 Task: Create a due date automation trigger when advanced on, on the tuesday of the week before a card is due add basic not assigned to member @aryan at 11:00 AM.
Action: Mouse moved to (893, 79)
Screenshot: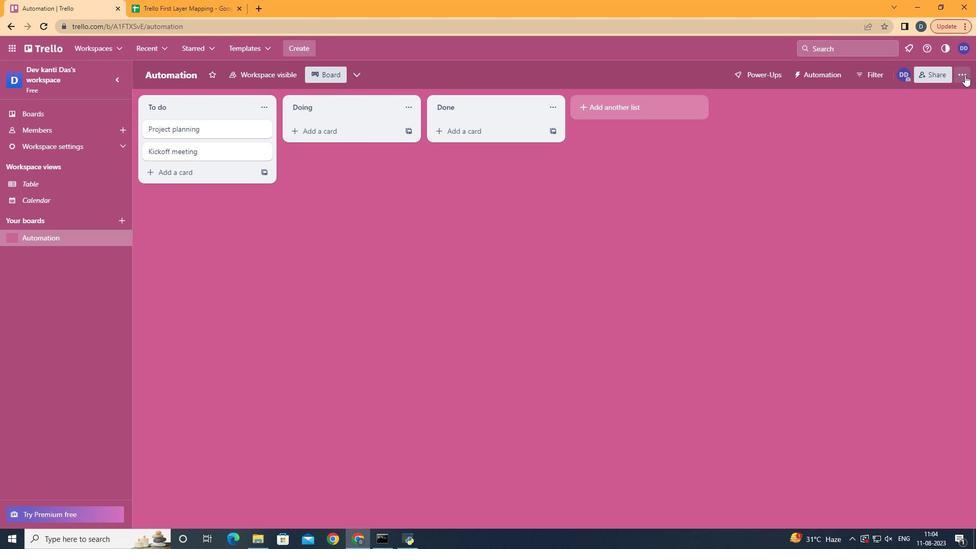 
Action: Mouse pressed left at (893, 79)
Screenshot: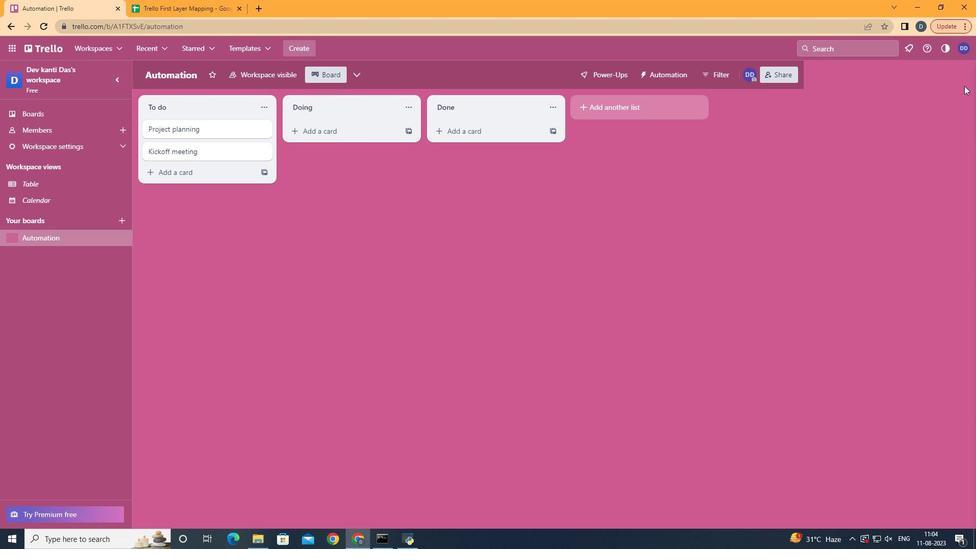 
Action: Mouse moved to (860, 225)
Screenshot: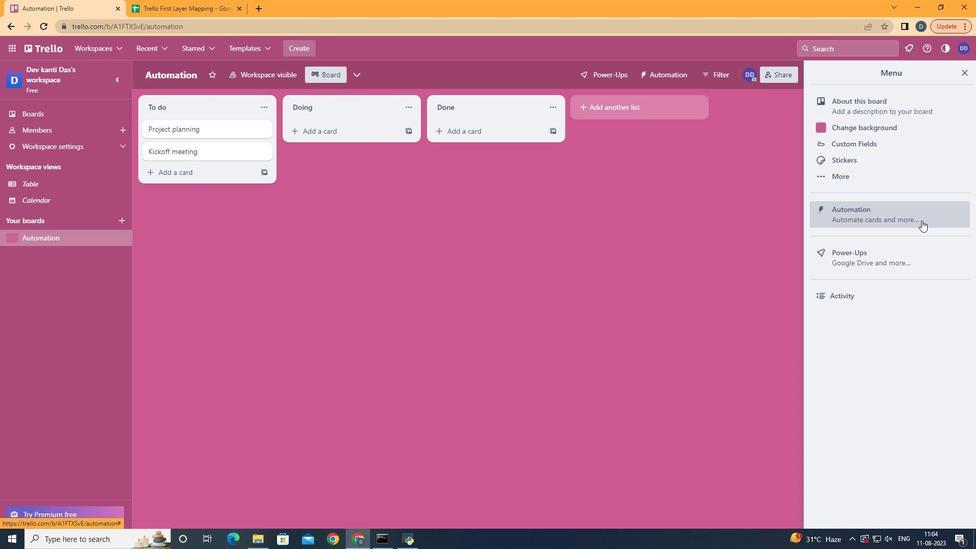 
Action: Mouse pressed left at (860, 225)
Screenshot: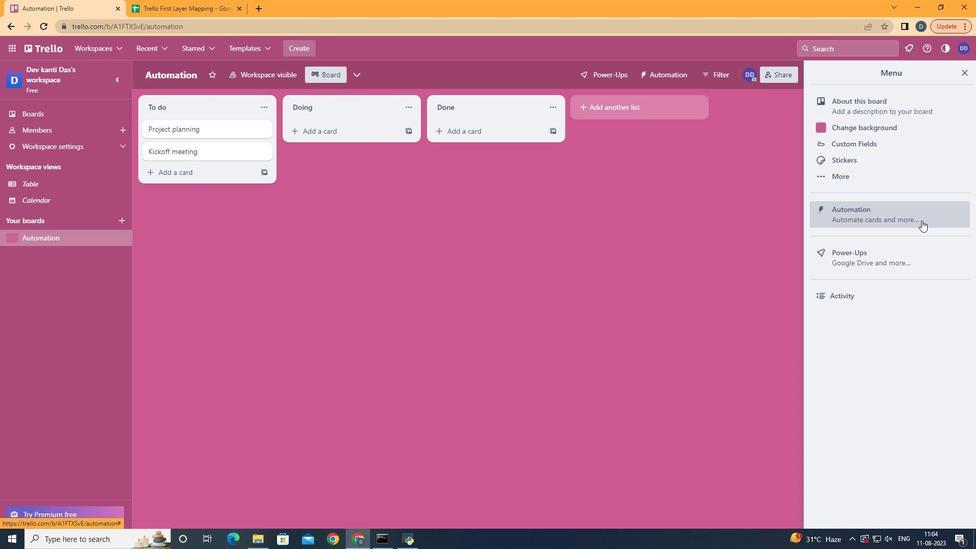 
Action: Mouse moved to (309, 207)
Screenshot: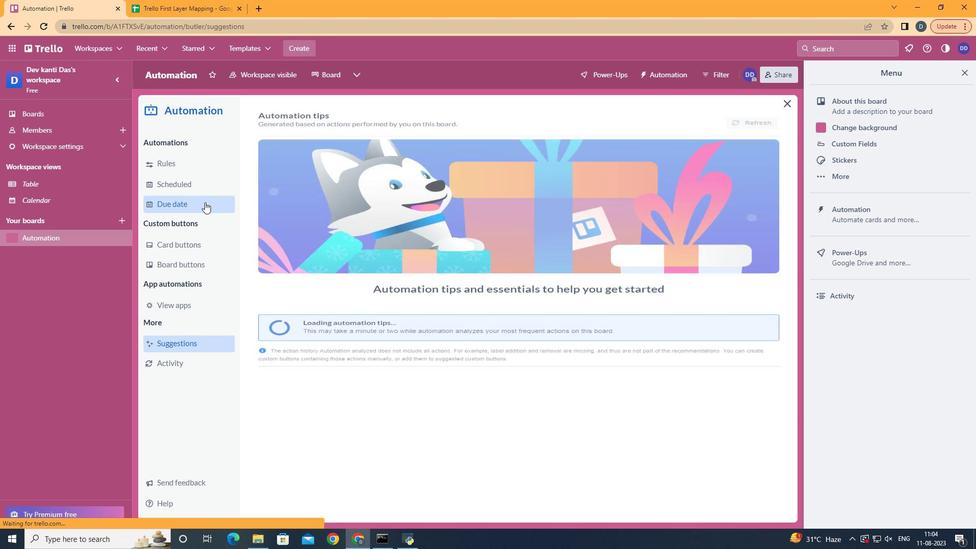 
Action: Mouse pressed left at (309, 207)
Screenshot: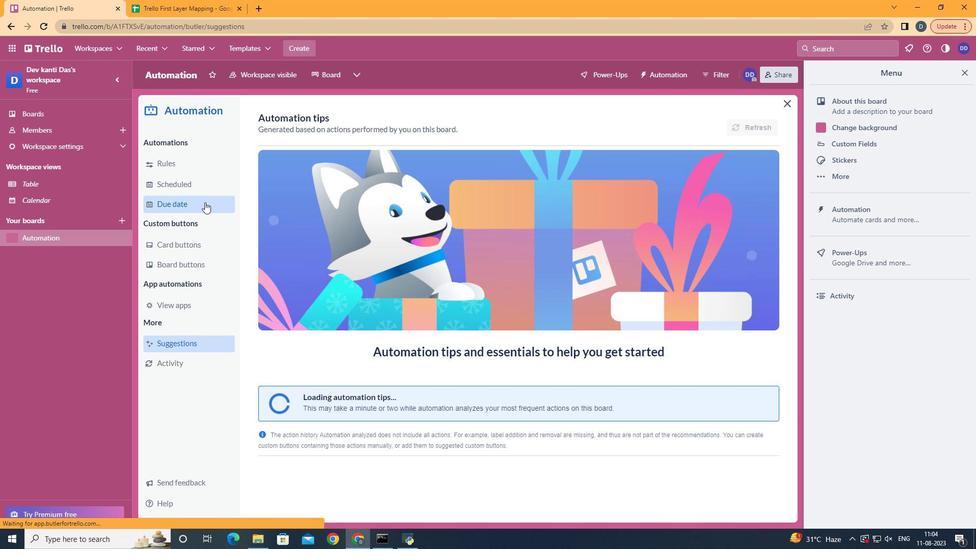 
Action: Mouse moved to (706, 123)
Screenshot: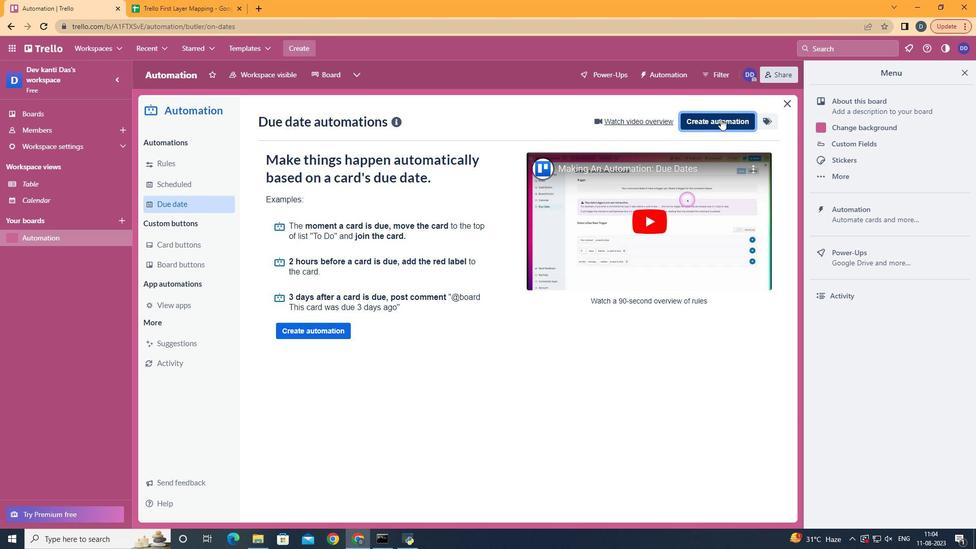 
Action: Mouse pressed left at (706, 123)
Screenshot: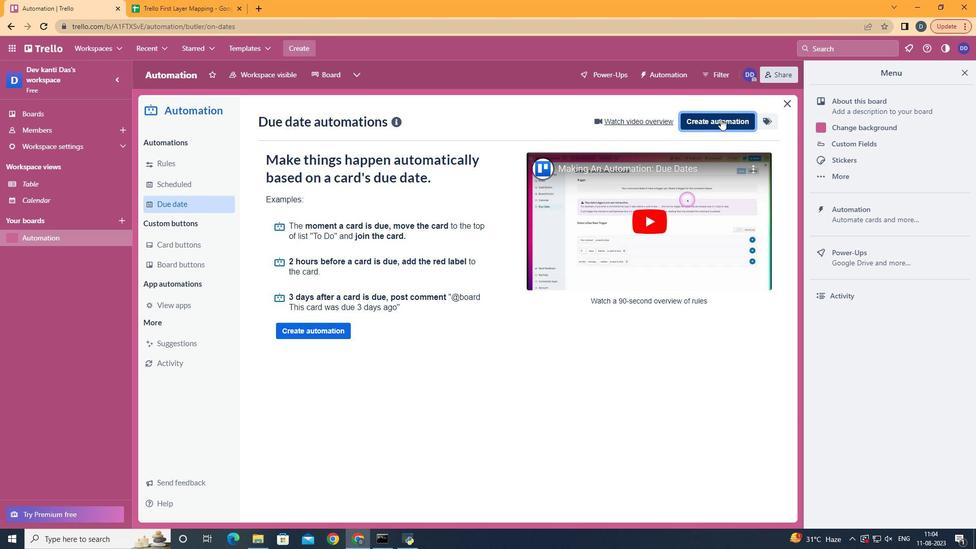 
Action: Mouse moved to (576, 221)
Screenshot: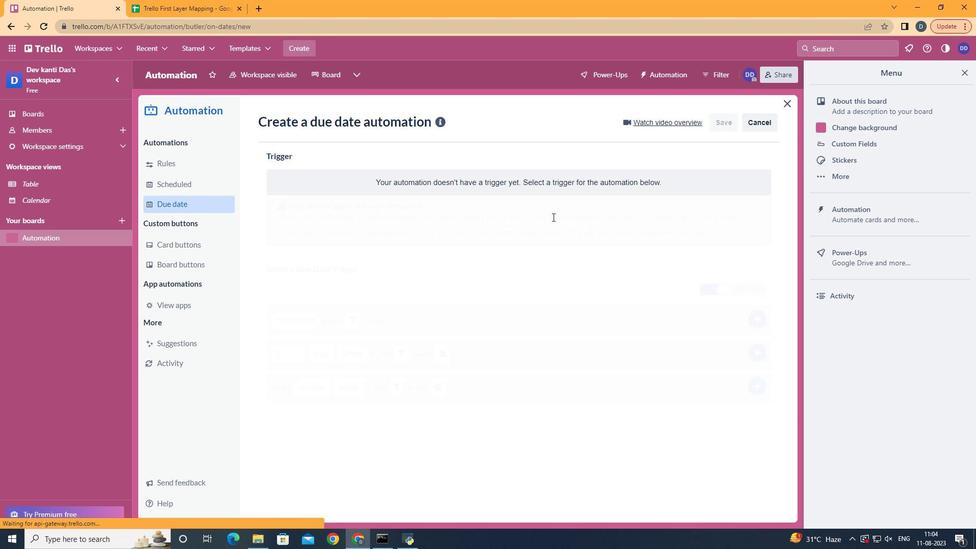 
Action: Mouse pressed left at (576, 221)
Screenshot: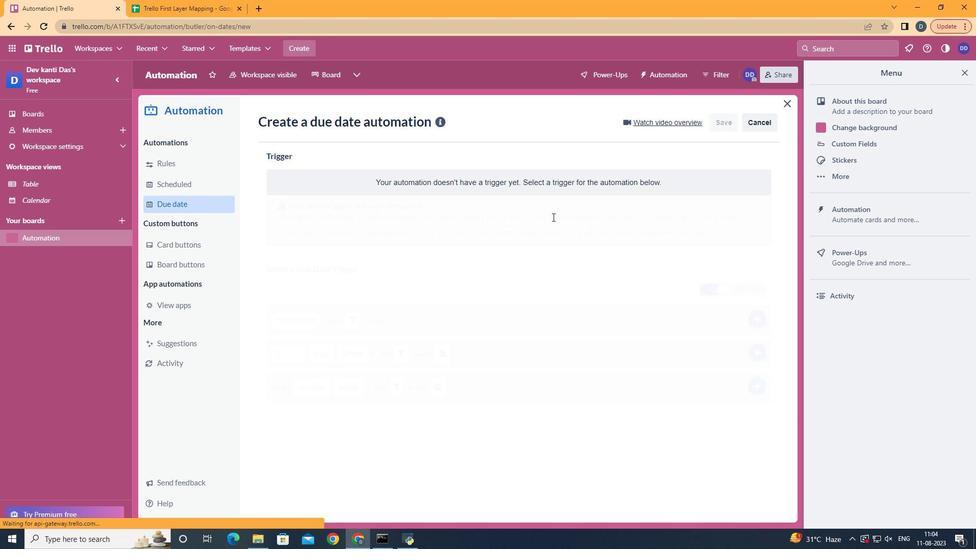 
Action: Mouse moved to (406, 295)
Screenshot: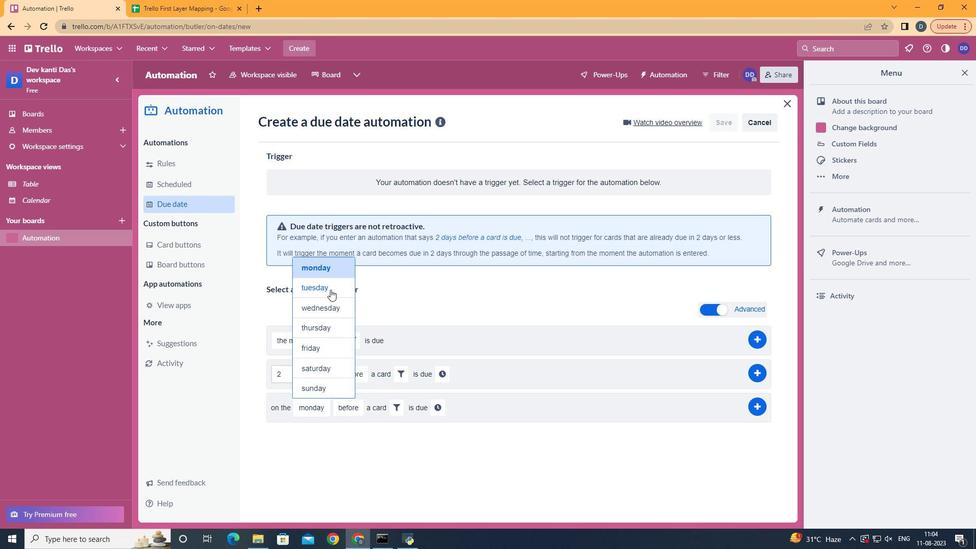 
Action: Mouse pressed left at (406, 295)
Screenshot: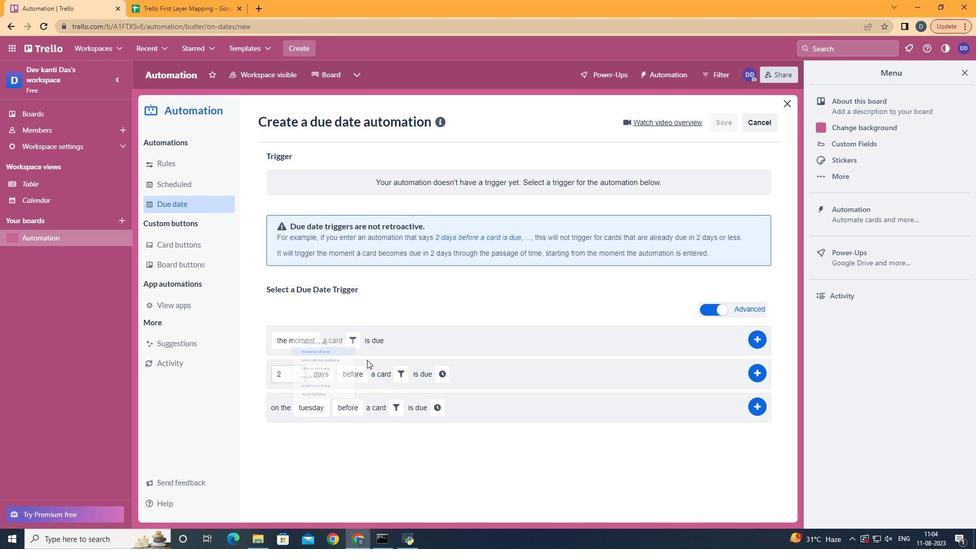 
Action: Mouse moved to (421, 491)
Screenshot: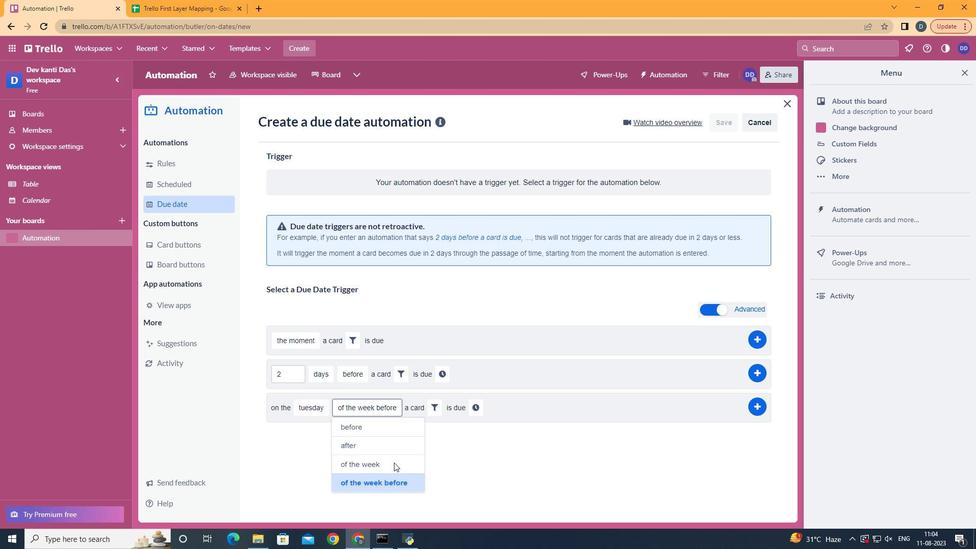 
Action: Mouse pressed left at (421, 491)
Screenshot: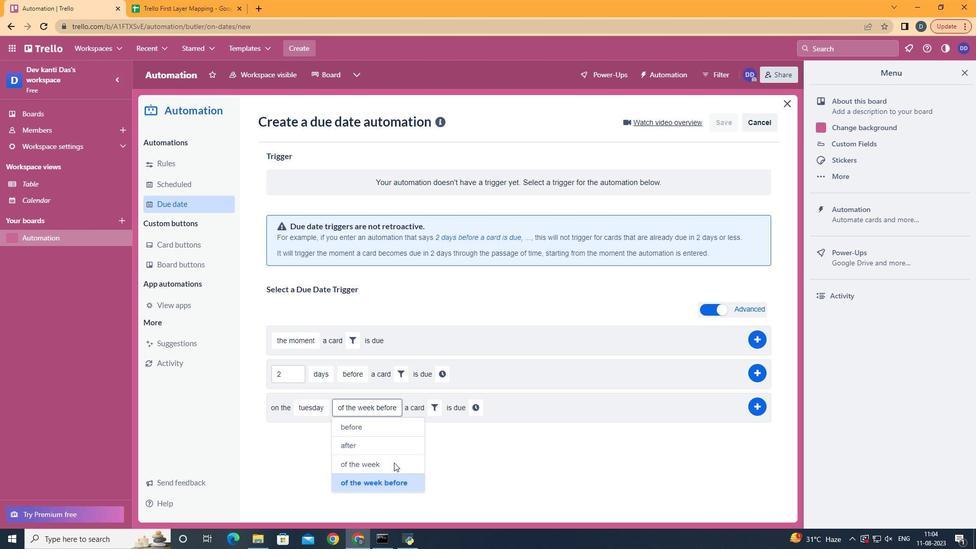 
Action: Mouse moved to (490, 416)
Screenshot: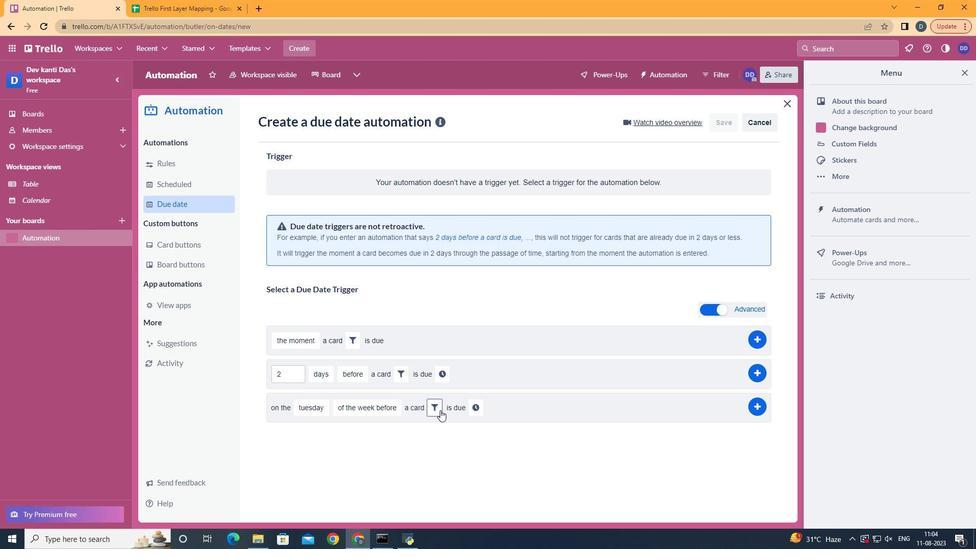 
Action: Mouse pressed left at (490, 416)
Screenshot: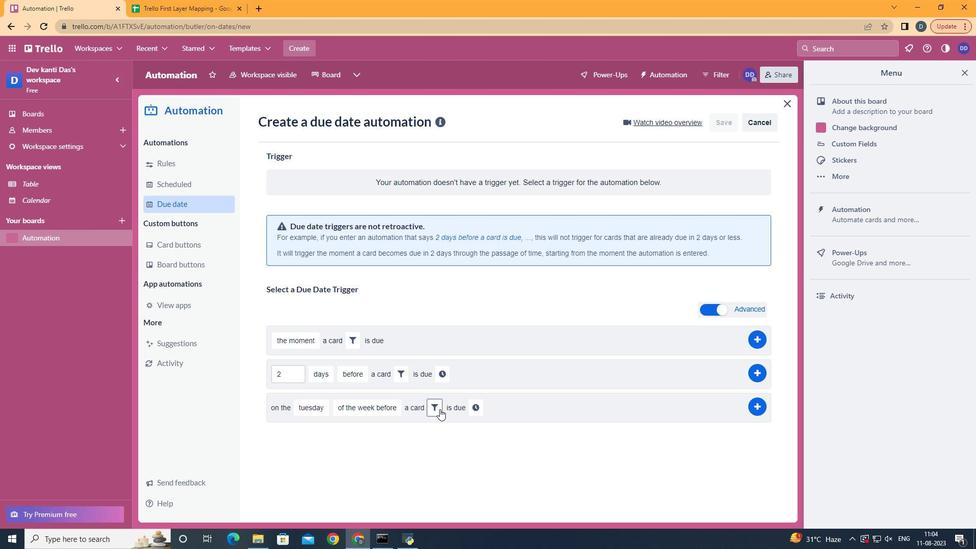 
Action: Mouse moved to (518, 462)
Screenshot: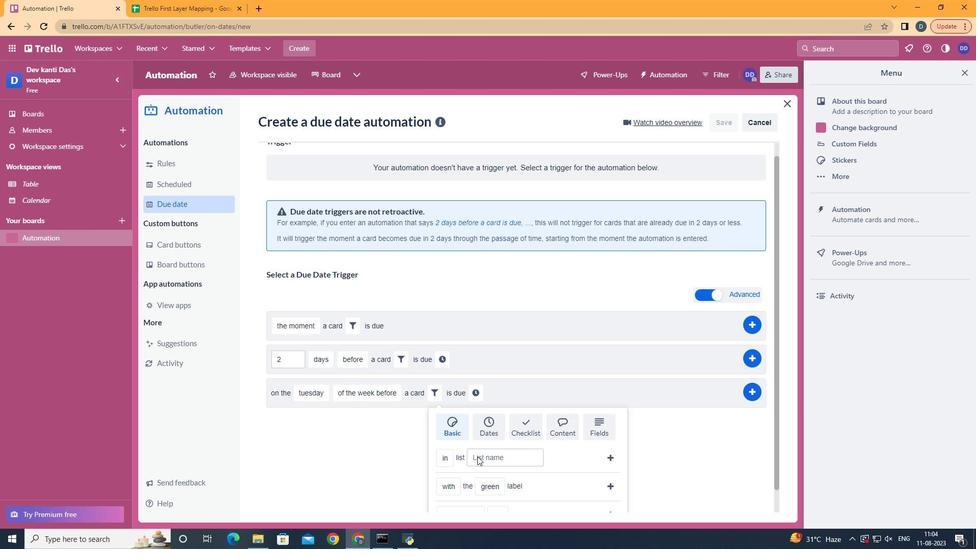 
Action: Mouse scrolled (518, 461) with delta (0, 0)
Screenshot: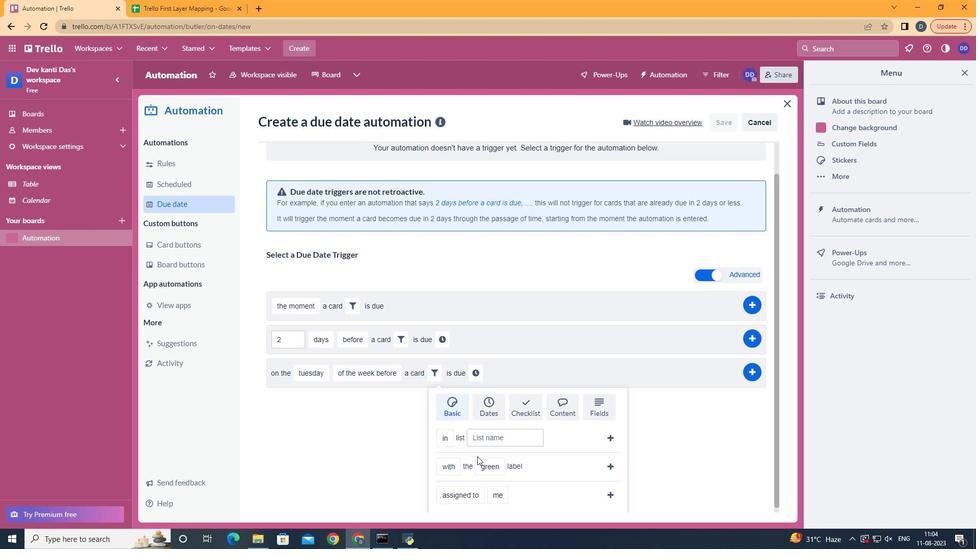 
Action: Mouse scrolled (518, 461) with delta (0, 0)
Screenshot: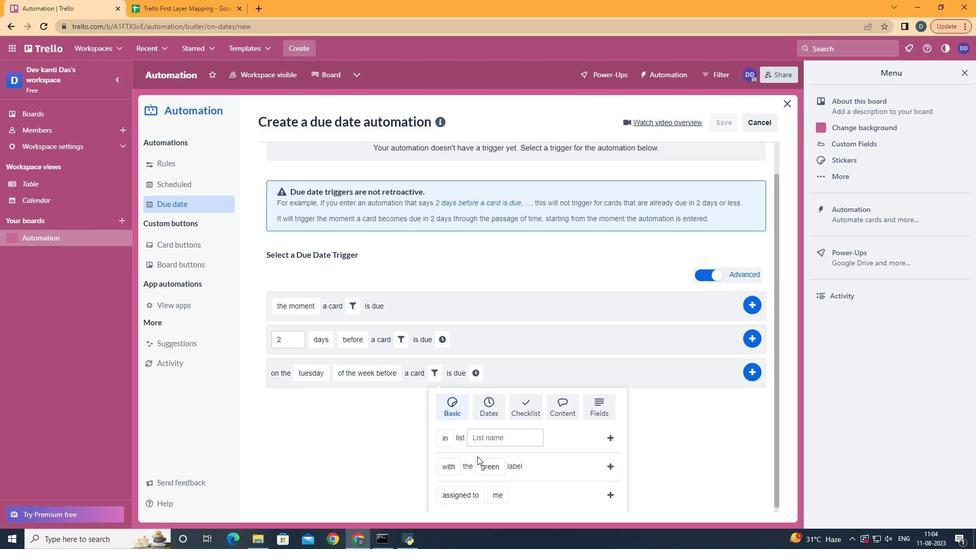 
Action: Mouse scrolled (518, 461) with delta (0, 0)
Screenshot: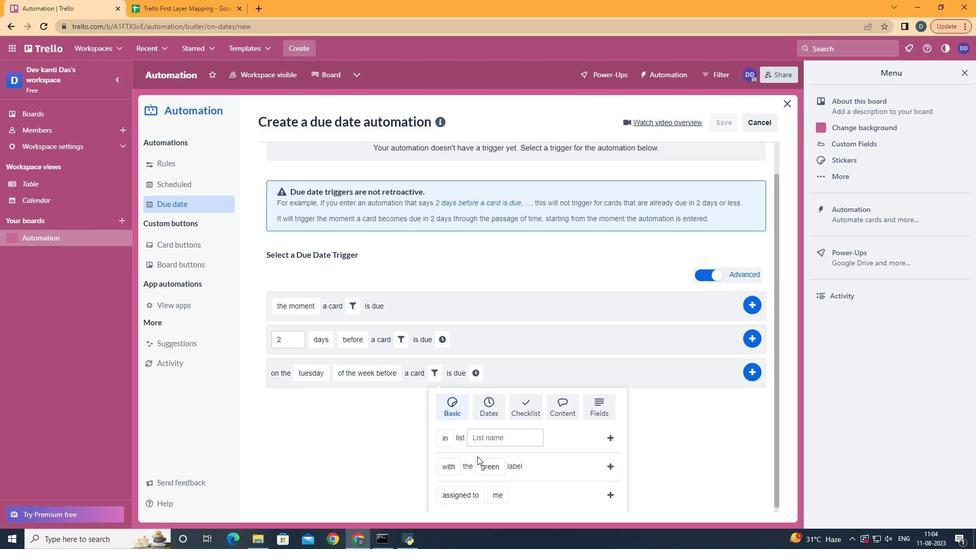 
Action: Mouse scrolled (518, 461) with delta (0, 0)
Screenshot: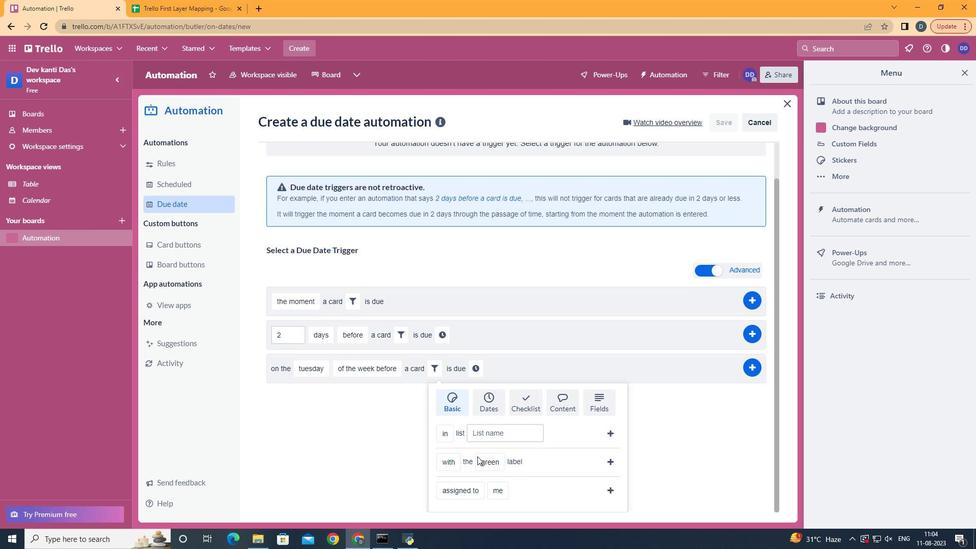 
Action: Mouse moved to (519, 469)
Screenshot: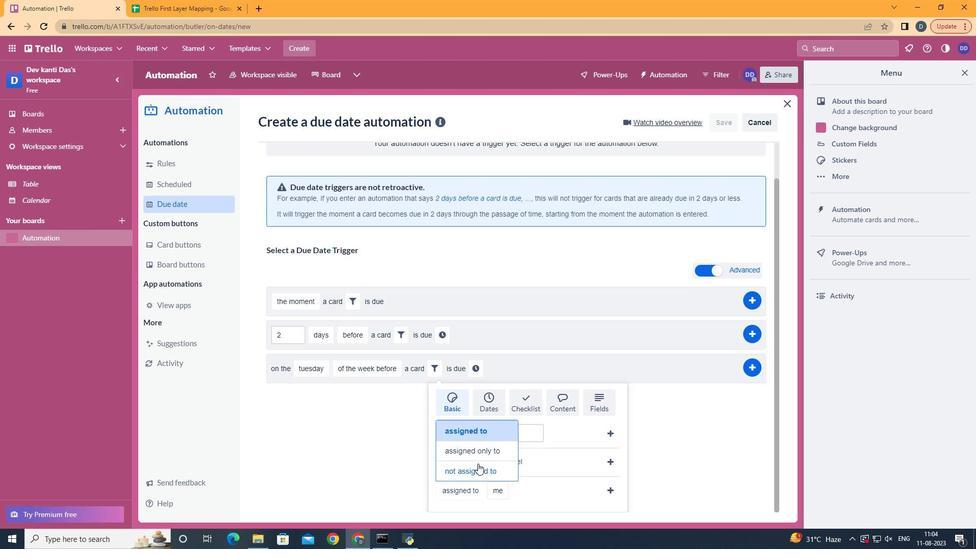 
Action: Mouse pressed left at (519, 469)
Screenshot: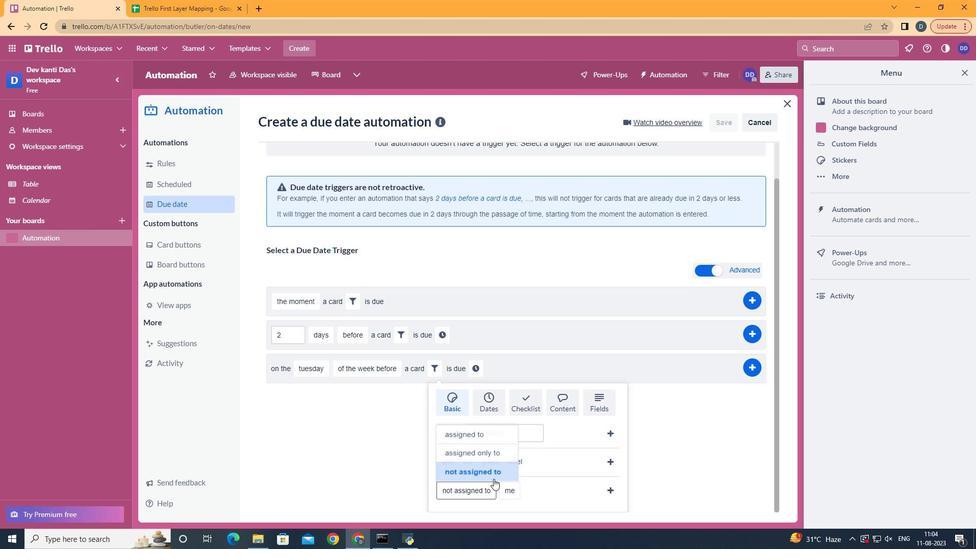 
Action: Mouse moved to (554, 472)
Screenshot: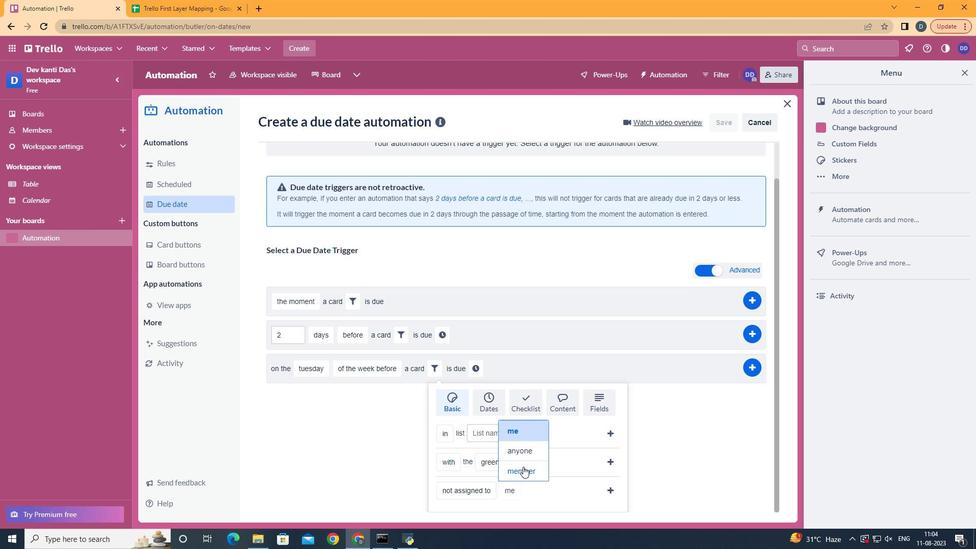 
Action: Mouse pressed left at (554, 472)
Screenshot: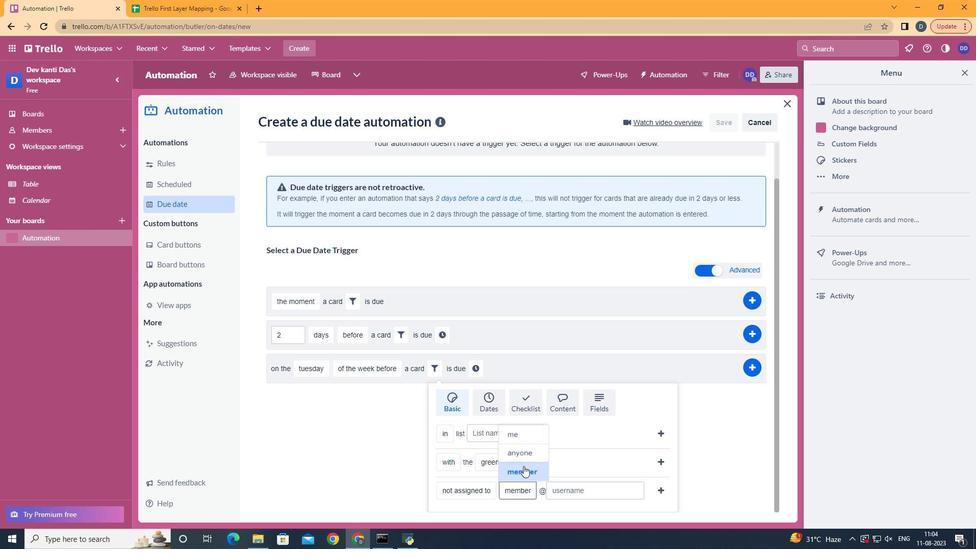 
Action: Mouse moved to (611, 504)
Screenshot: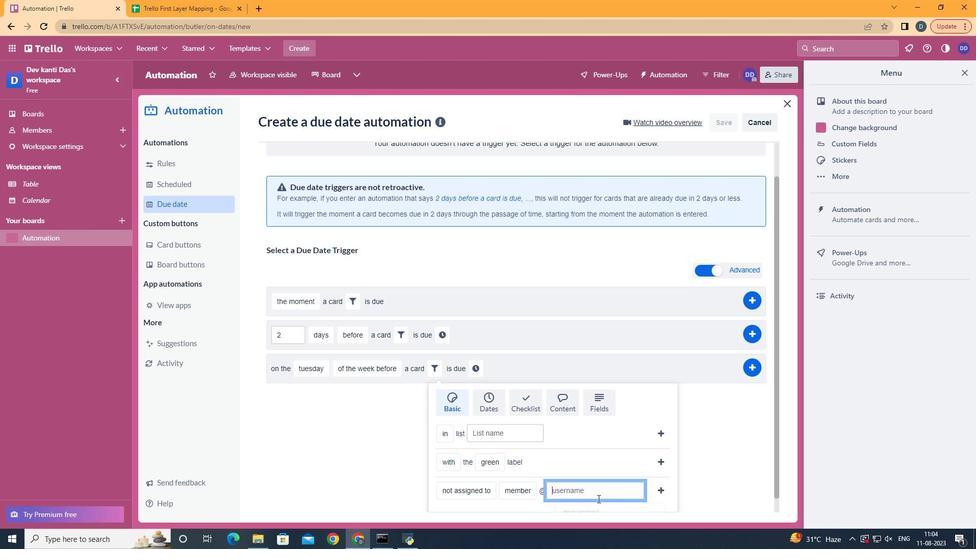
Action: Mouse pressed left at (611, 504)
Screenshot: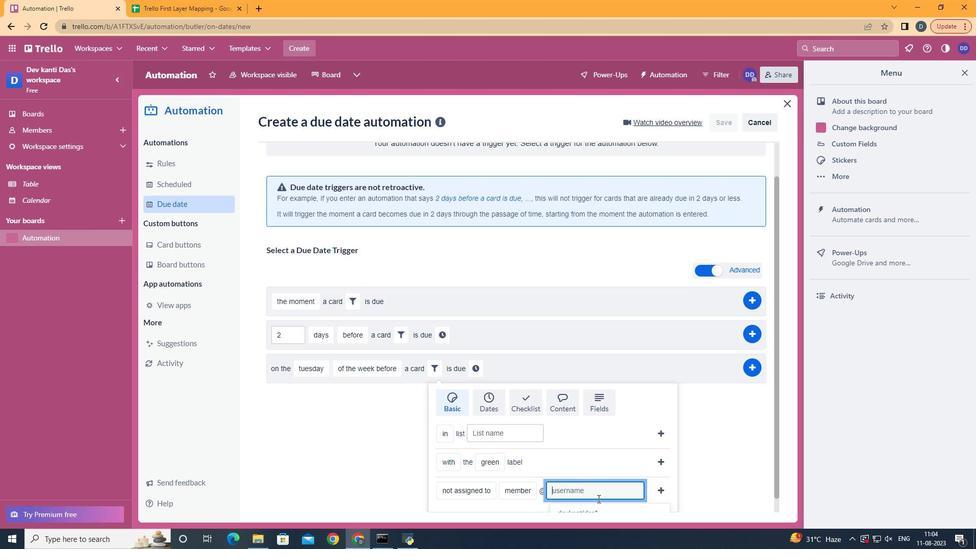 
Action: Mouse moved to (610, 505)
Screenshot: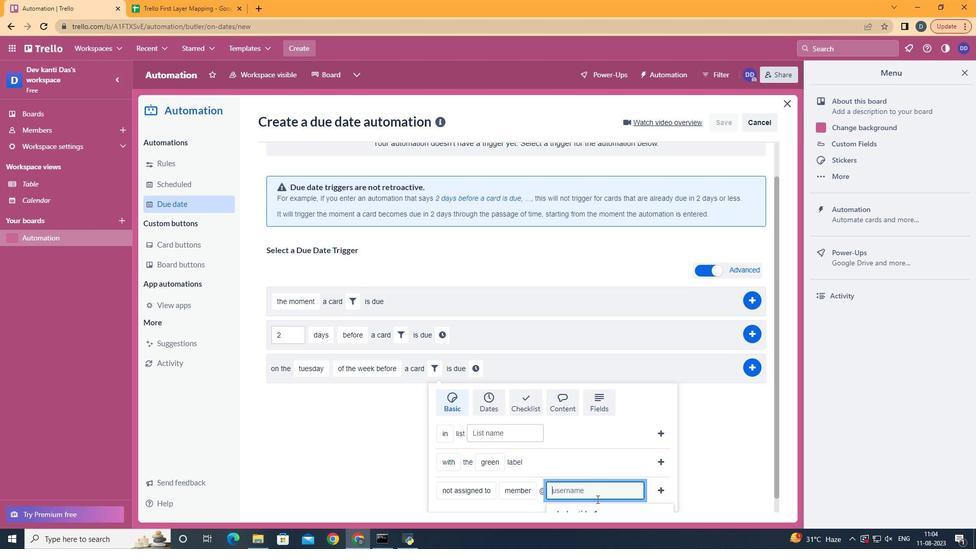 
Action: Key pressed aryan
Screenshot: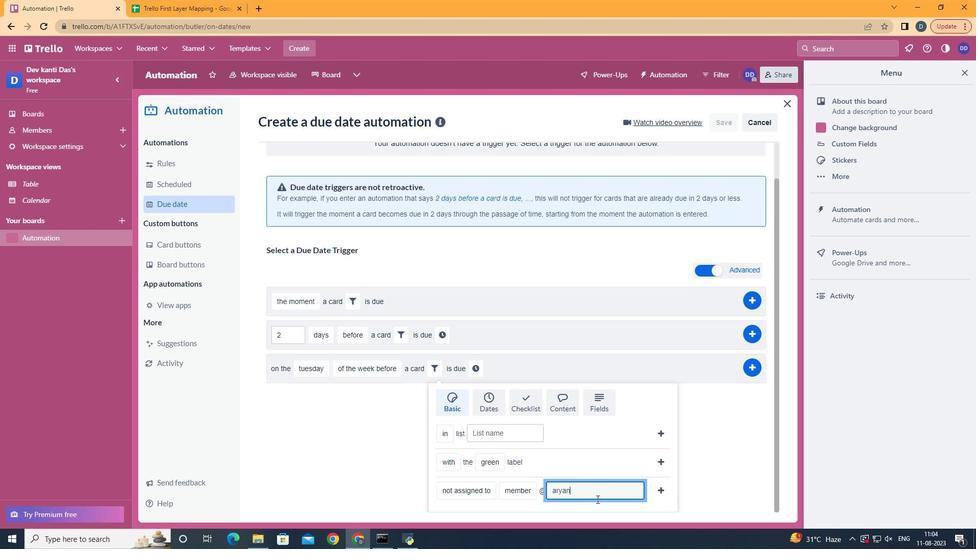 
Action: Mouse moved to (655, 497)
Screenshot: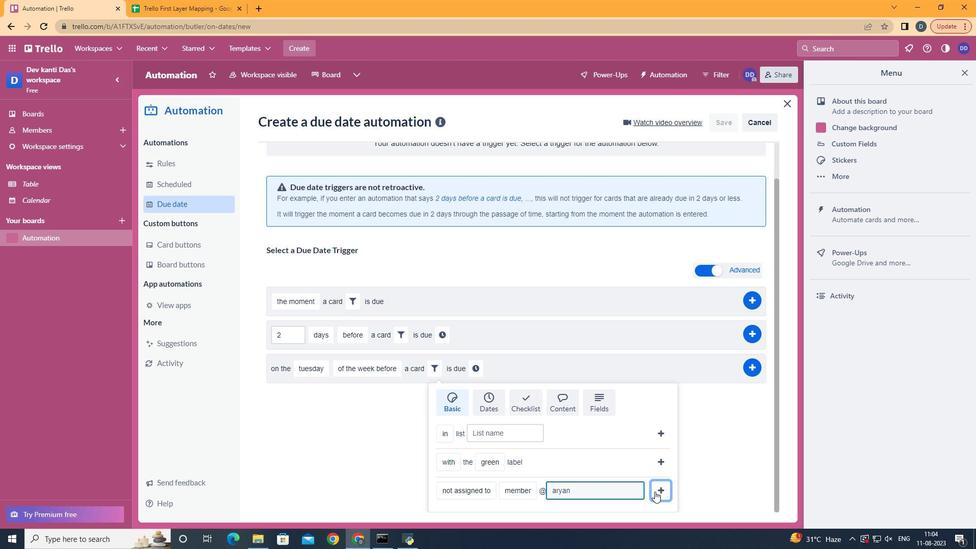 
Action: Mouse pressed left at (655, 497)
Screenshot: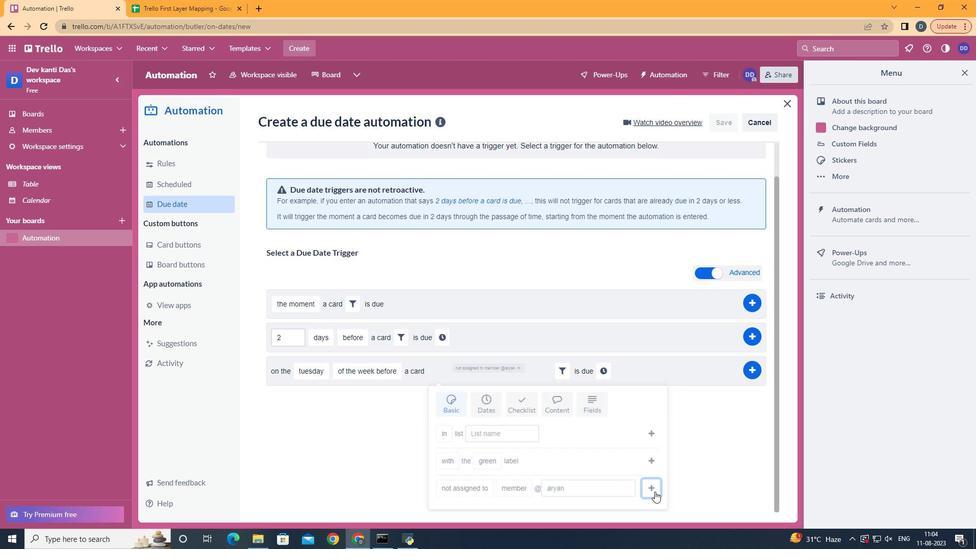 
Action: Mouse moved to (613, 413)
Screenshot: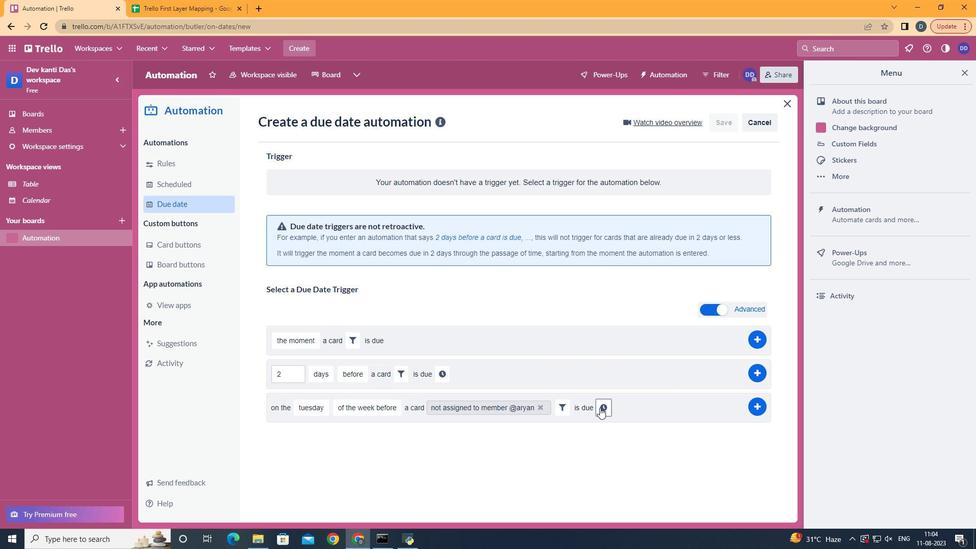 
Action: Mouse pressed left at (613, 413)
Screenshot: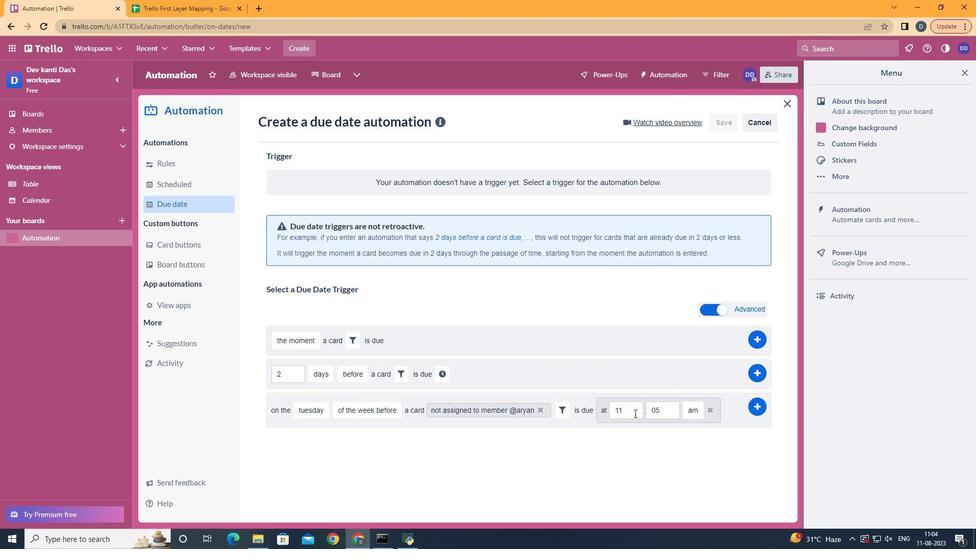 
Action: Mouse moved to (664, 420)
Screenshot: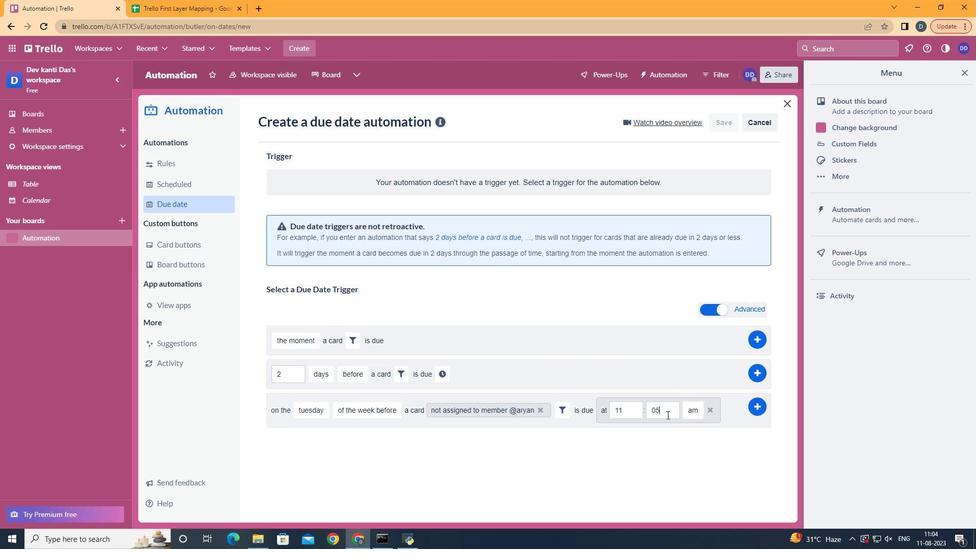 
Action: Mouse pressed left at (664, 420)
Screenshot: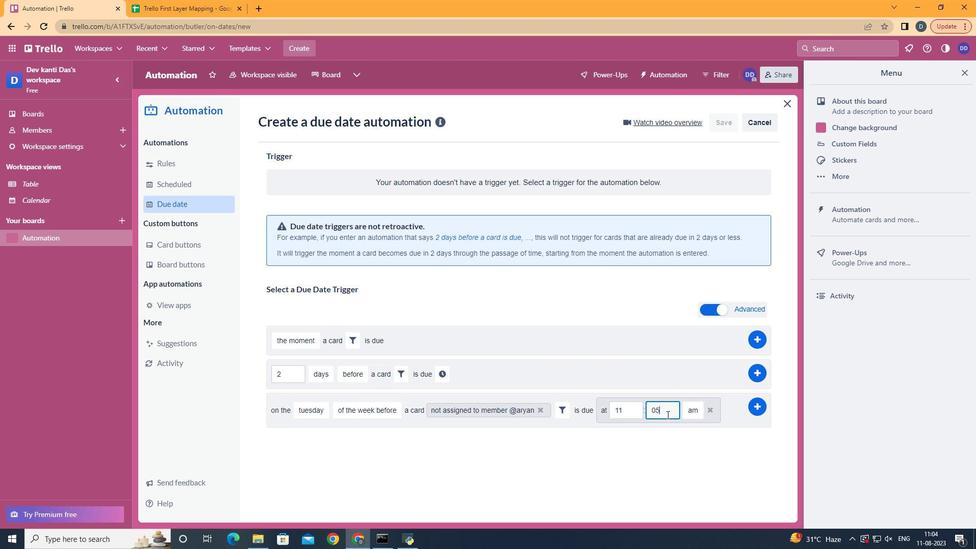 
Action: Mouse moved to (662, 421)
Screenshot: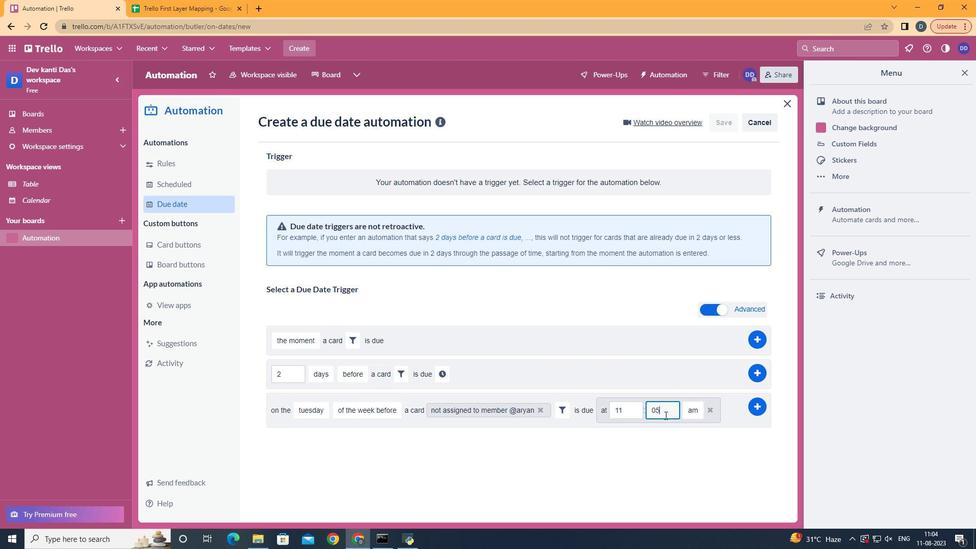 
Action: Key pressed <Key.backspace>0
Screenshot: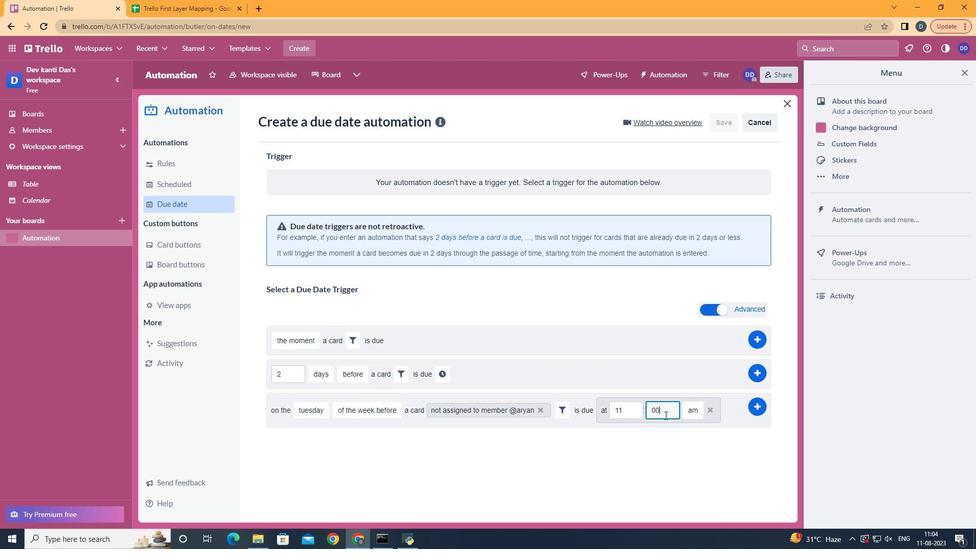 
Action: Mouse moved to (738, 408)
Screenshot: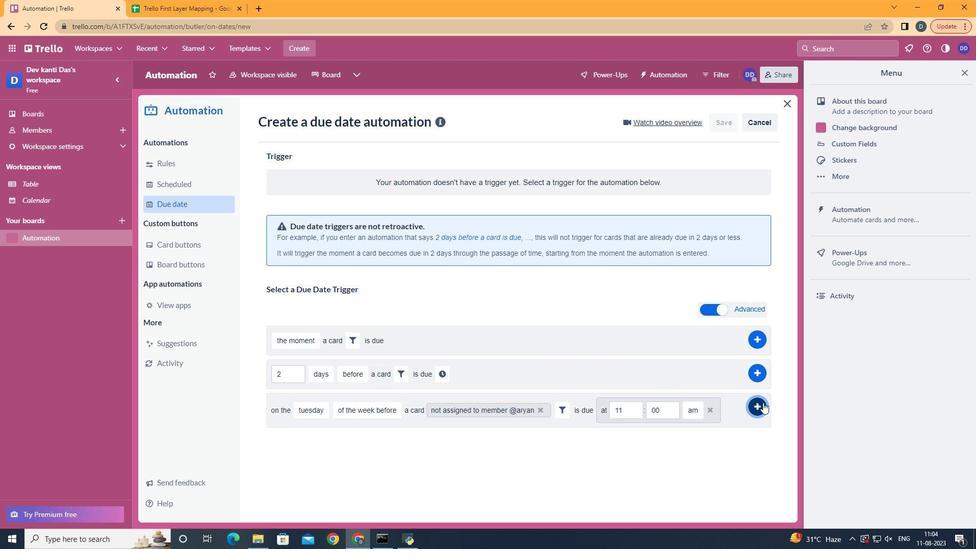 
Action: Mouse pressed left at (738, 408)
Screenshot: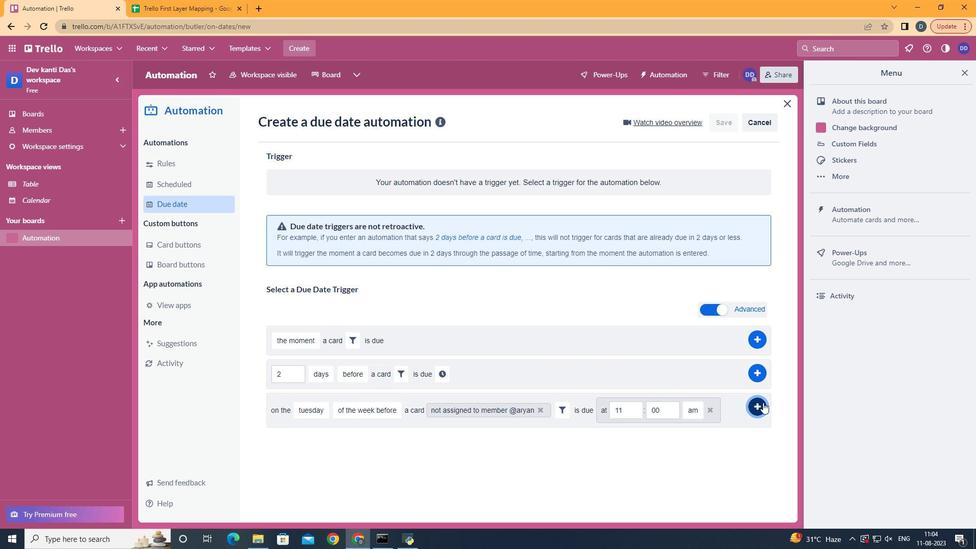 
Action: Mouse moved to (738, 409)
Screenshot: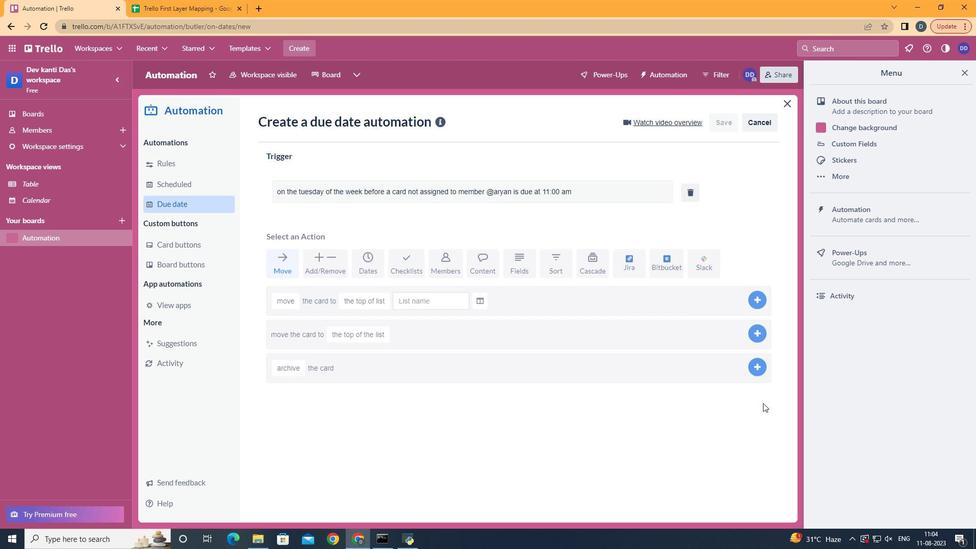 
